 Task: Open Card Card0000000244 in Board Board0000000061 in Workspace WS0000000021 in Trello. Add Member Email0000000084 to Card Card0000000244 in Board Board0000000061 in Workspace WS0000000021 in Trello. Add Red Label titled Label0000000244 to Card Card0000000244 in Board Board0000000061 in Workspace WS0000000021 in Trello. Add Checklist CL0000000244 to Card Card0000000244 in Board Board0000000061 in Workspace WS0000000021 in Trello. Add Dates with Start Date as Jul 01 2023 and Due Date as Jul 31 2023 to Card Card0000000244 in Board Board0000000061 in Workspace WS0000000021 in Trello
Action: Mouse moved to (504, 545)
Screenshot: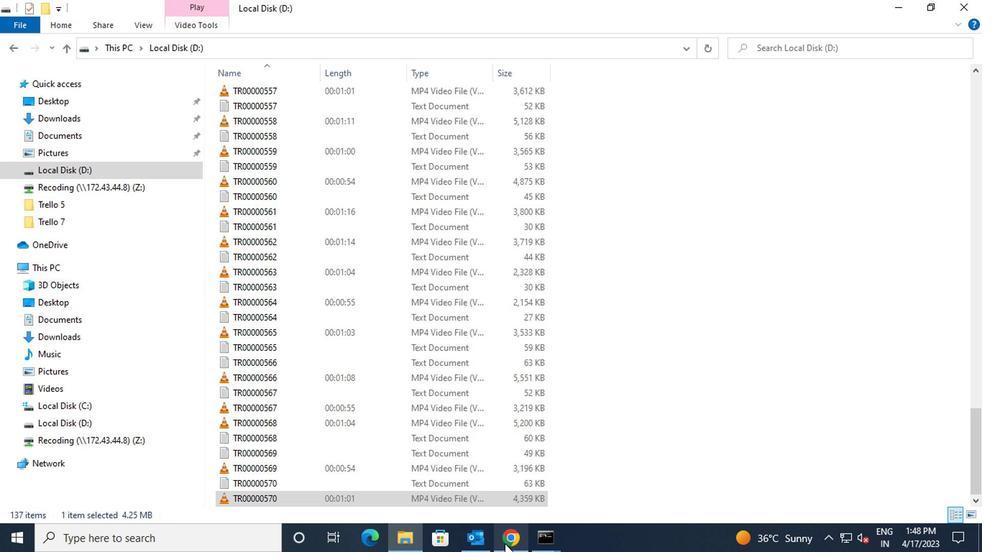 
Action: Mouse pressed left at (504, 545)
Screenshot: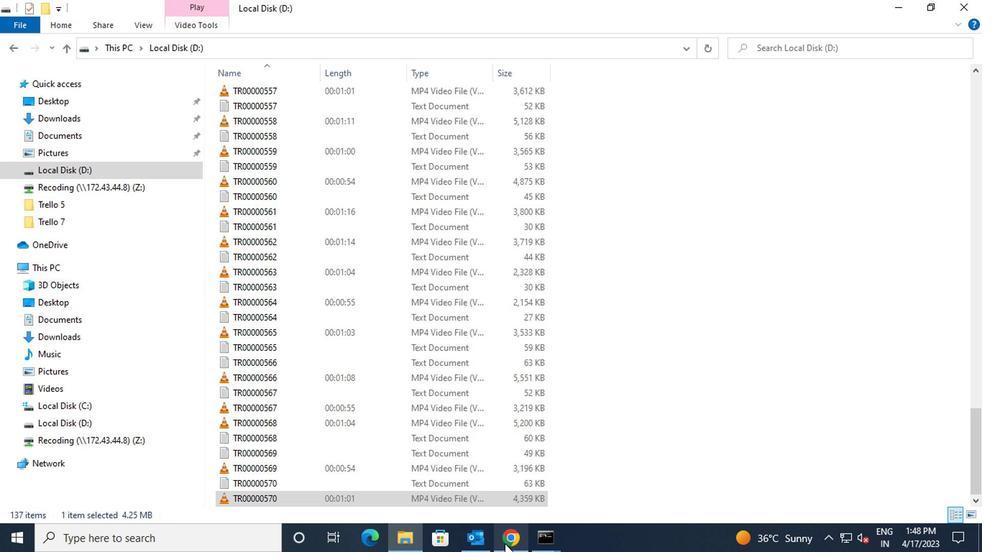 
Action: Mouse moved to (329, 450)
Screenshot: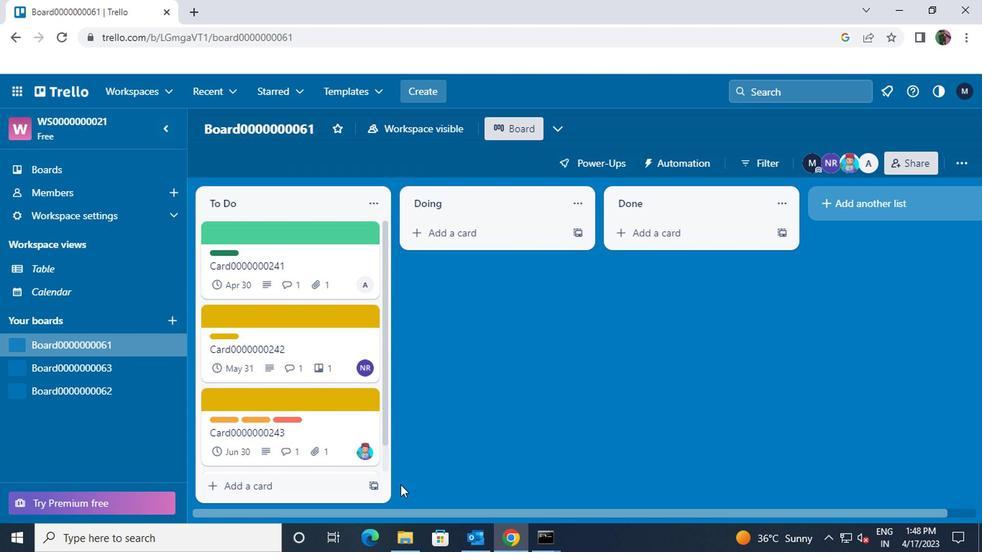
Action: Mouse scrolled (329, 449) with delta (0, -1)
Screenshot: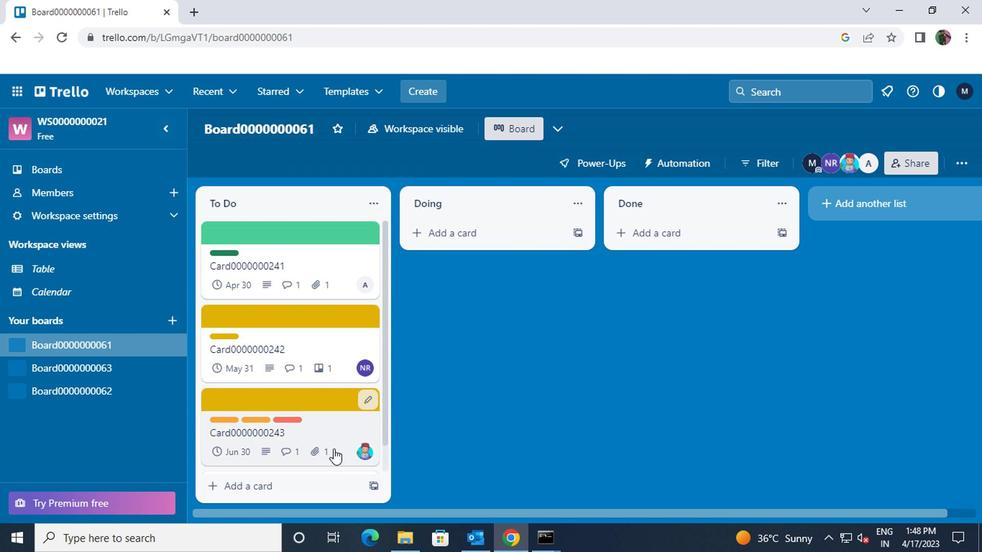 
Action: Mouse scrolled (329, 449) with delta (0, -1)
Screenshot: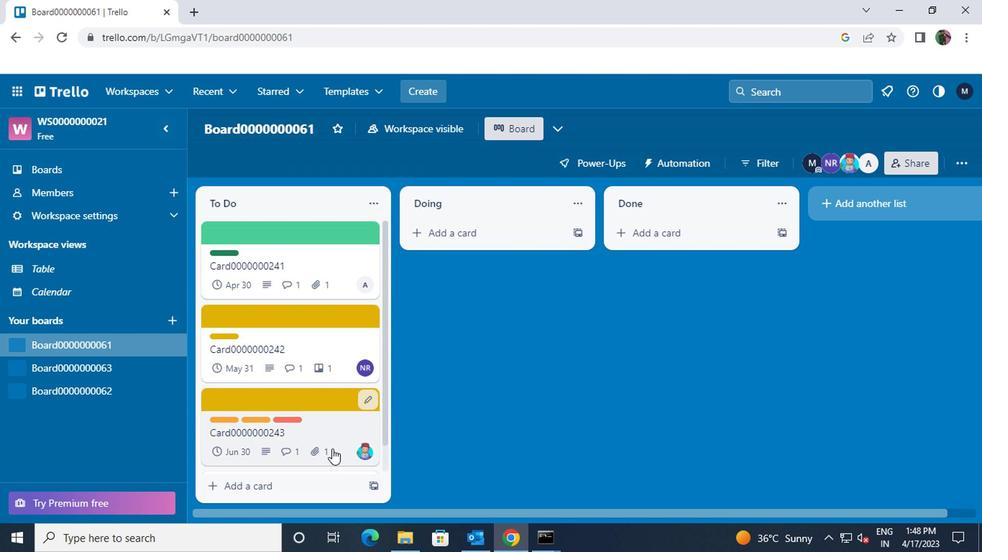 
Action: Mouse scrolled (329, 449) with delta (0, -1)
Screenshot: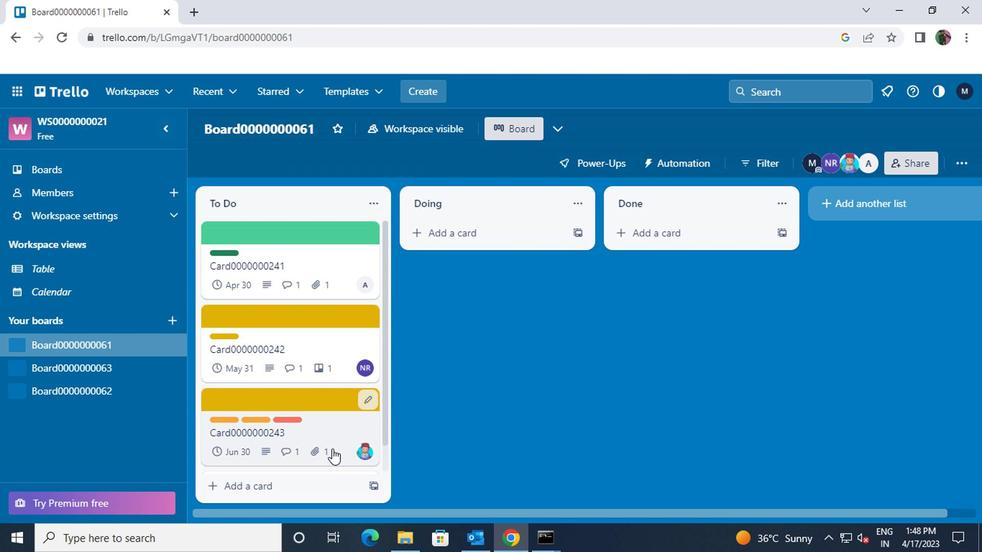 
Action: Mouse moved to (327, 444)
Screenshot: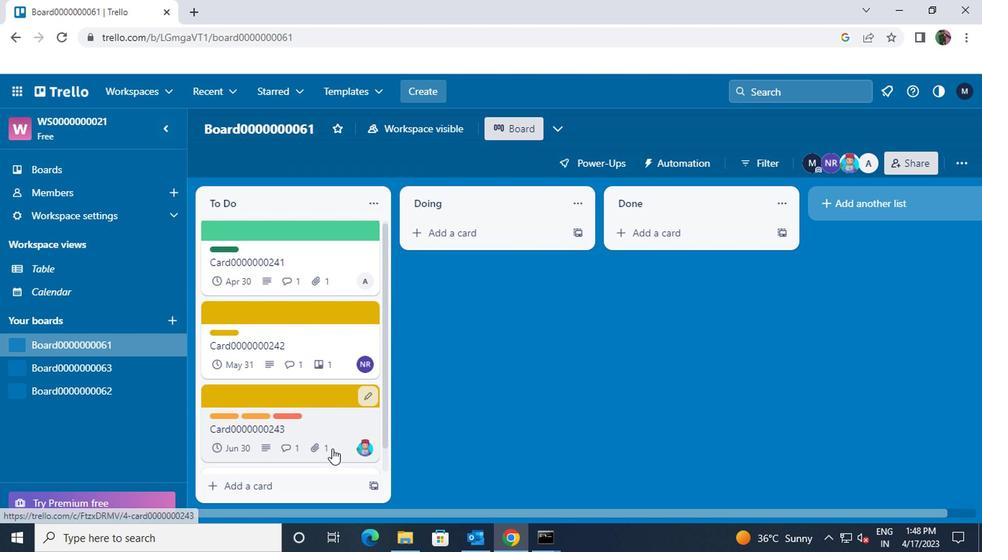 
Action: Mouse pressed left at (327, 444)
Screenshot: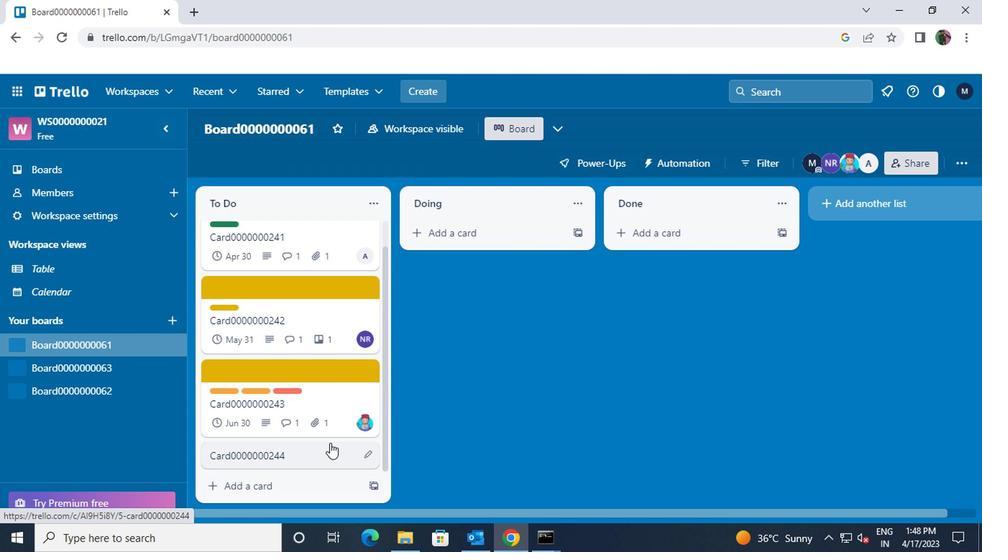 
Action: Mouse moved to (655, 202)
Screenshot: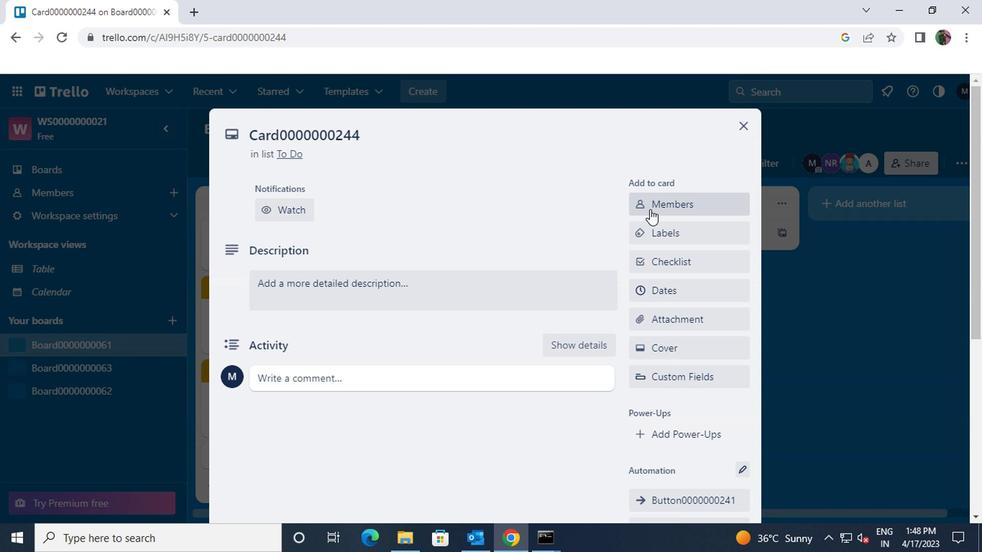 
Action: Mouse pressed left at (655, 202)
Screenshot: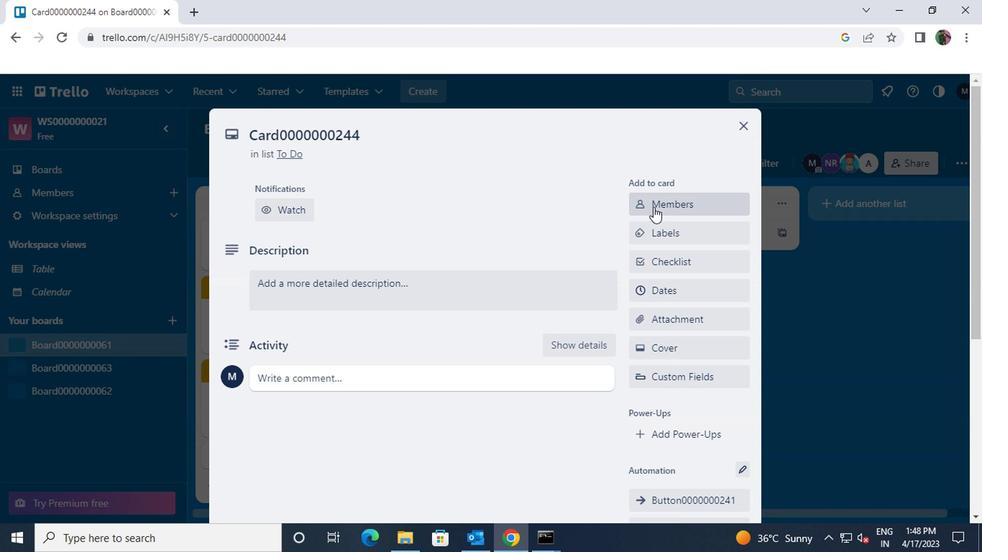 
Action: Key pressed <Key.shift>CARSTREET791<Key.shift>@GMAIL.COM
Screenshot: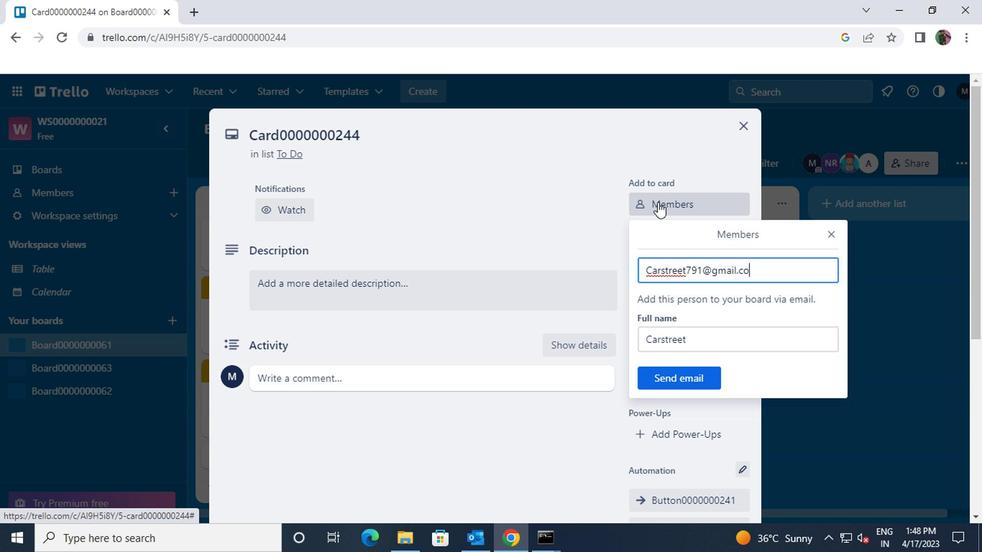
Action: Mouse moved to (680, 375)
Screenshot: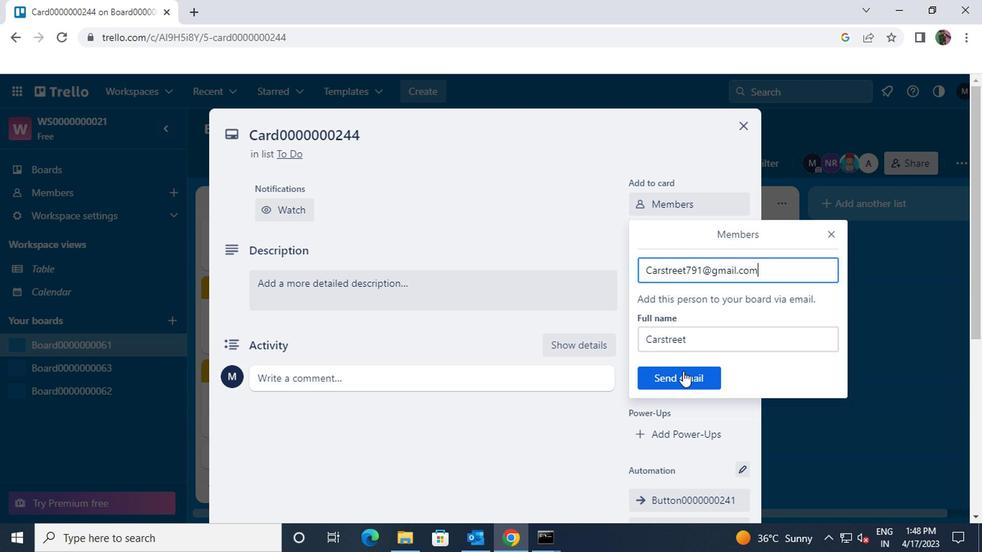 
Action: Mouse pressed left at (680, 375)
Screenshot: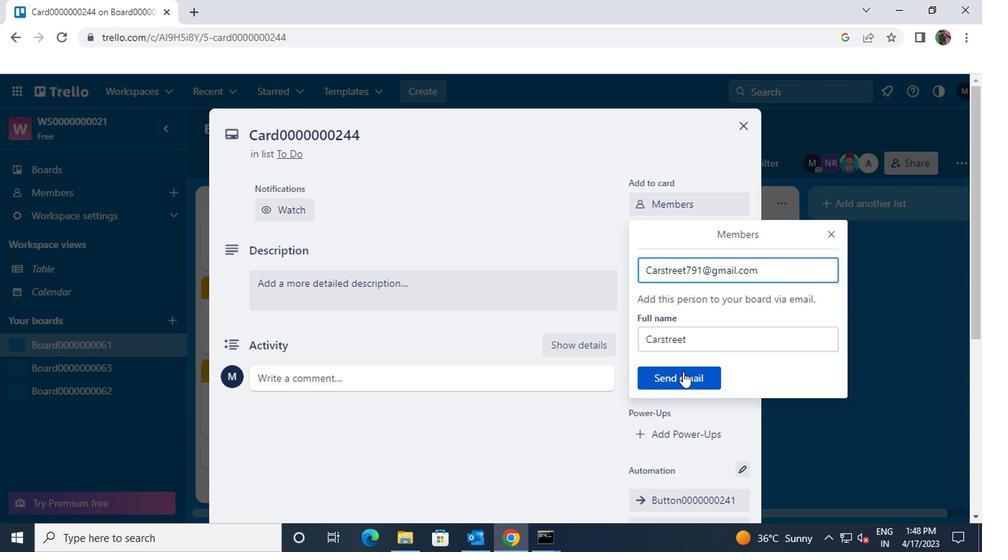 
Action: Mouse moved to (684, 238)
Screenshot: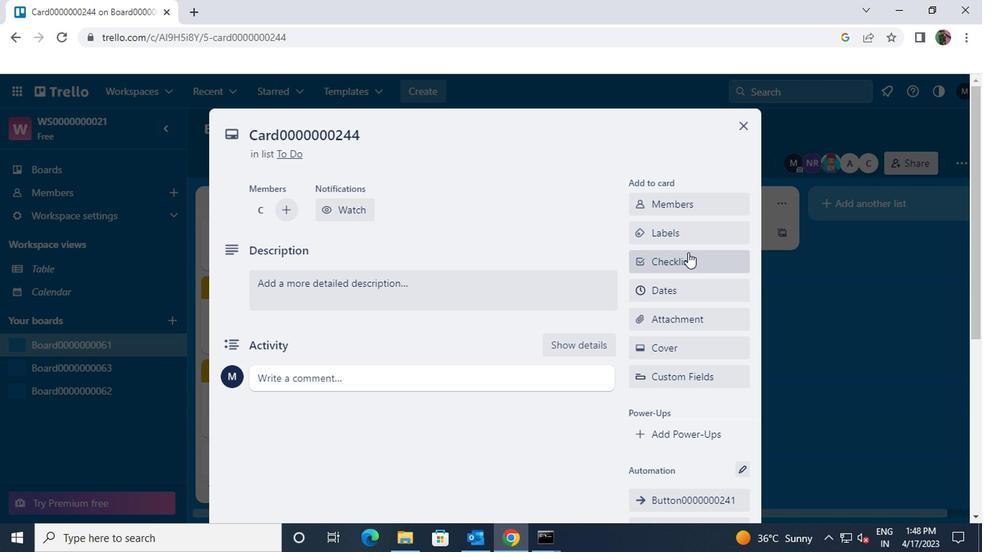 
Action: Mouse pressed left at (684, 238)
Screenshot: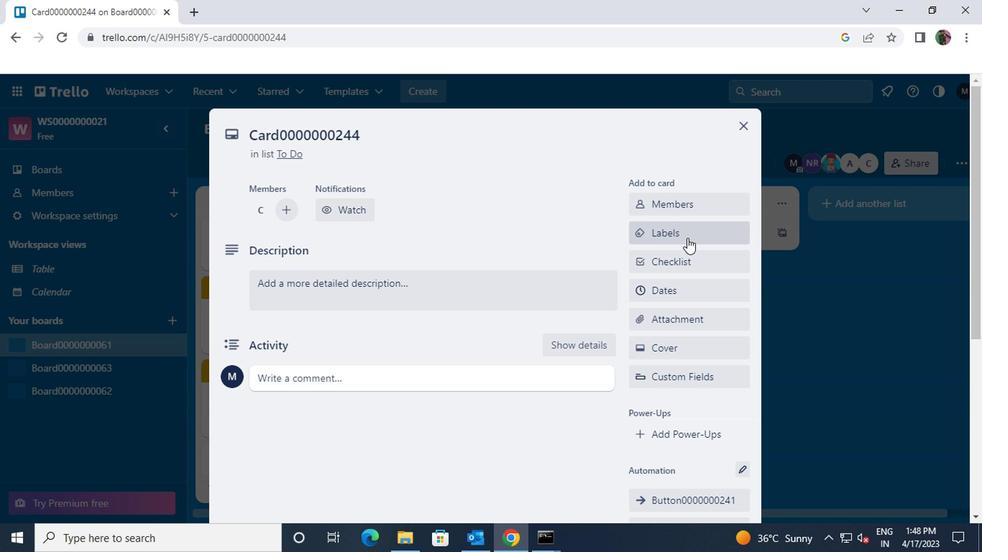 
Action: Mouse moved to (709, 480)
Screenshot: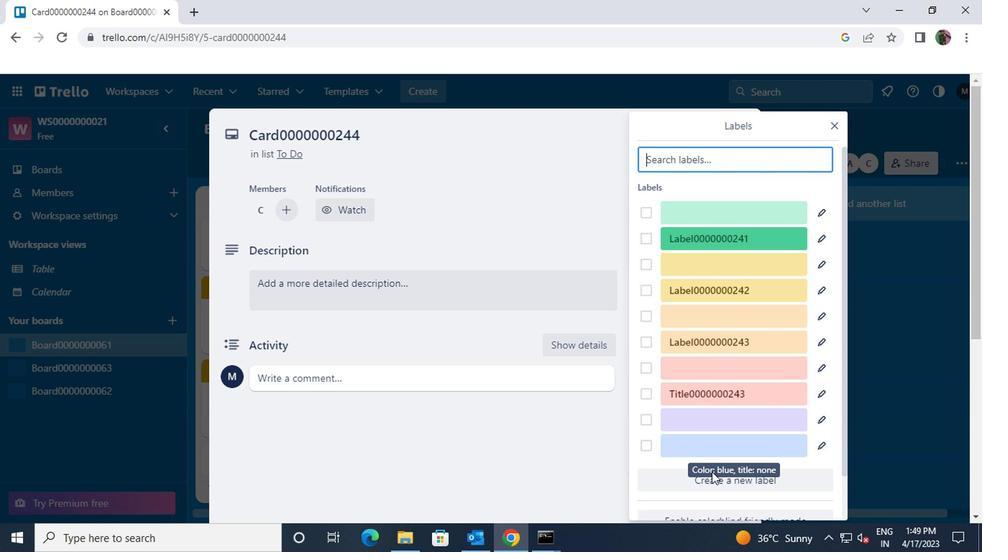 
Action: Mouse pressed left at (709, 480)
Screenshot: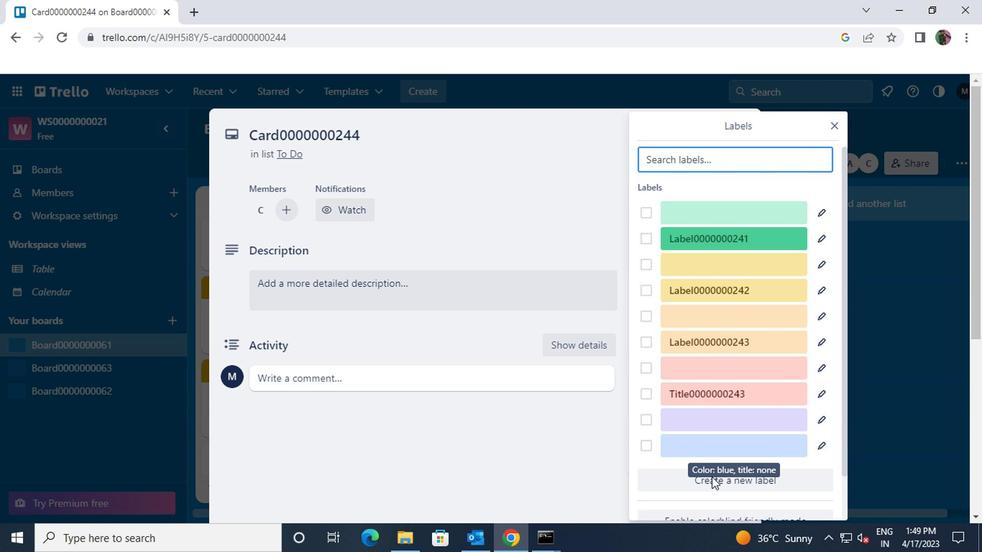 
Action: Mouse moved to (701, 259)
Screenshot: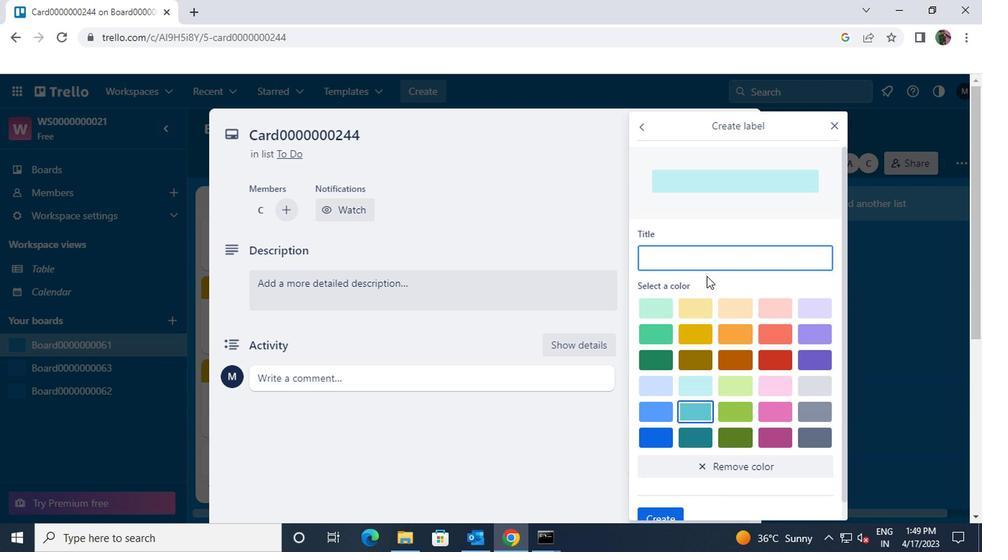 
Action: Mouse pressed left at (701, 259)
Screenshot: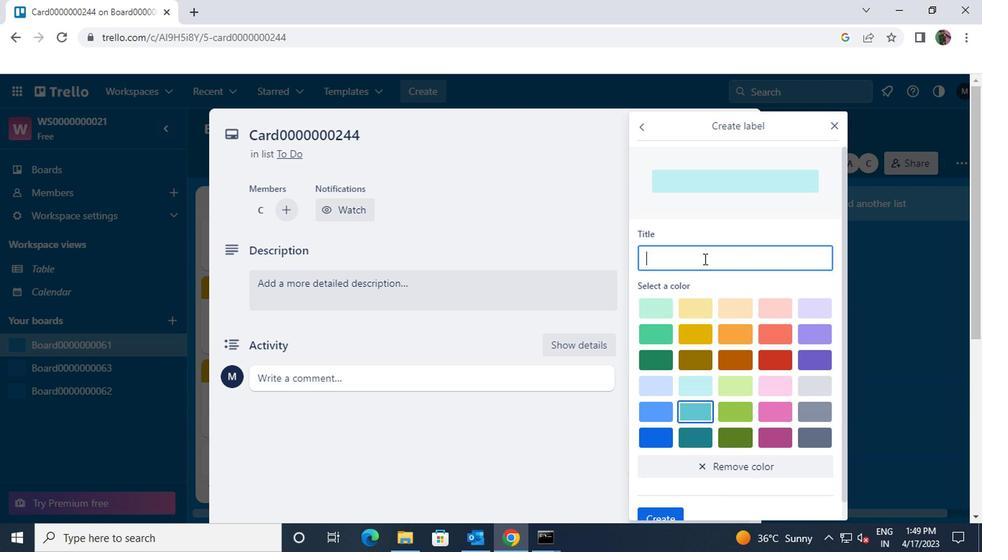
Action: Key pressed <Key.shift>LABEL0000000244
Screenshot: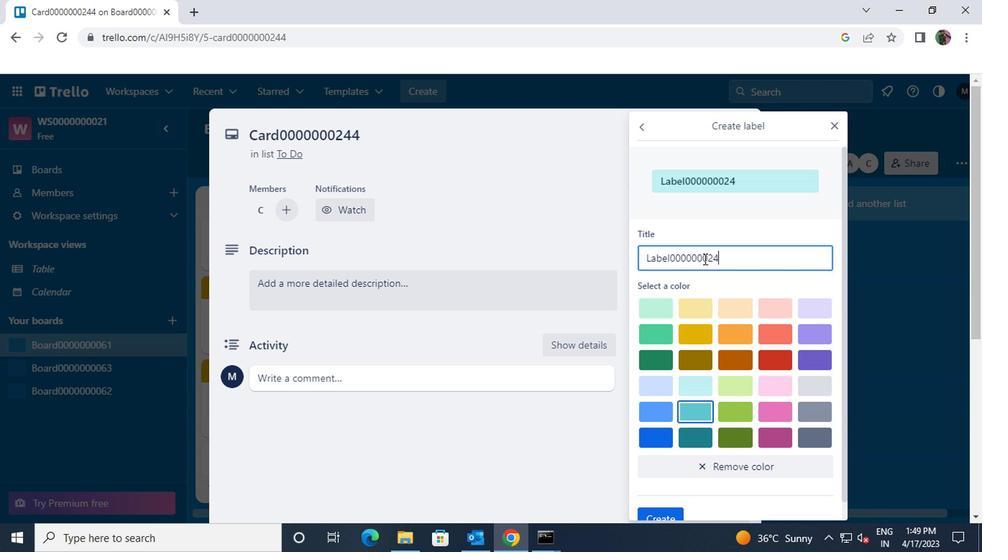 
Action: Mouse moved to (771, 352)
Screenshot: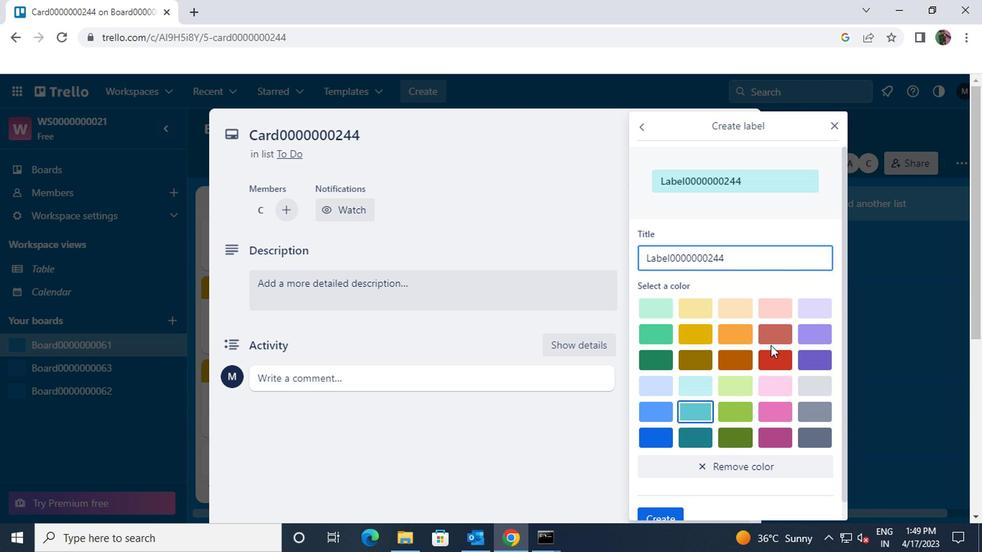 
Action: Mouse pressed left at (771, 352)
Screenshot: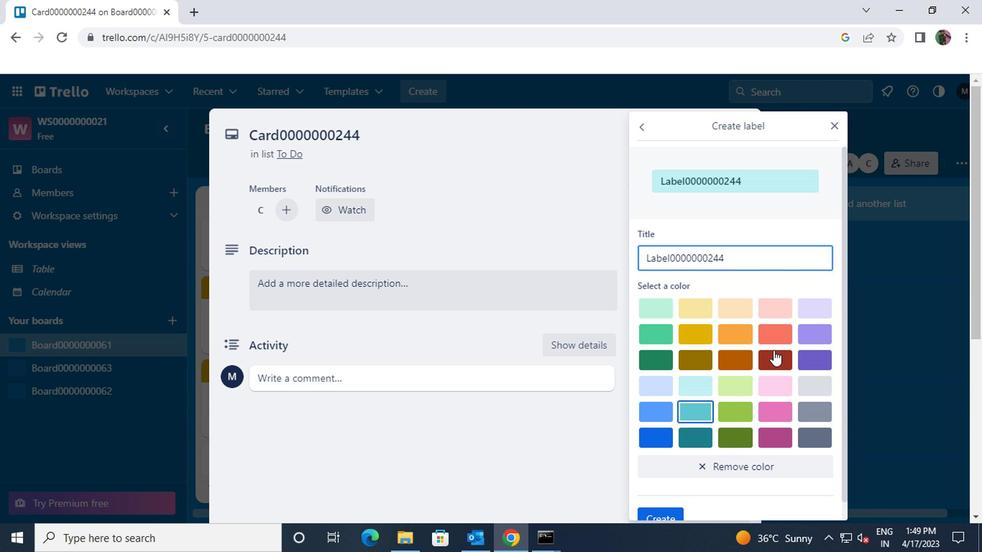 
Action: Mouse moved to (716, 378)
Screenshot: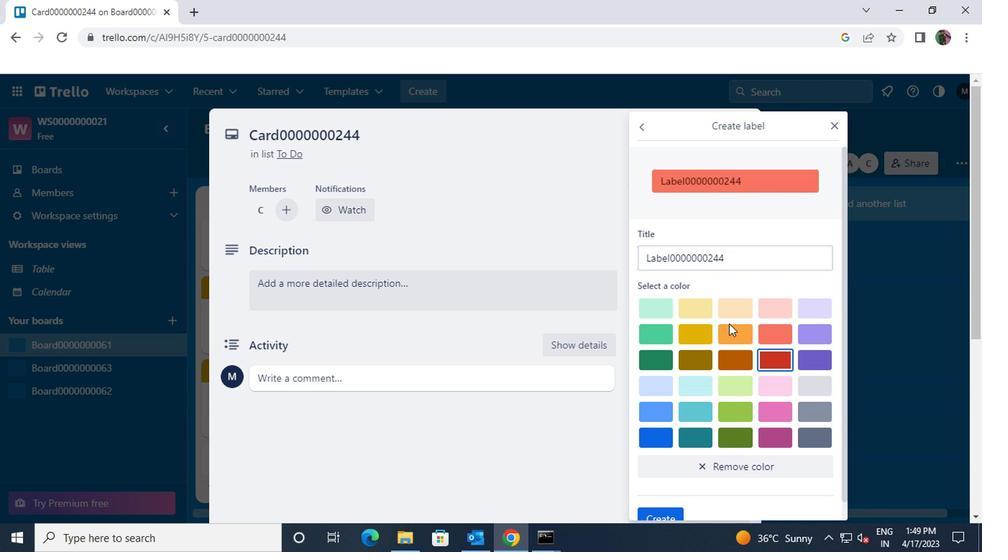 
Action: Mouse scrolled (716, 378) with delta (0, 0)
Screenshot: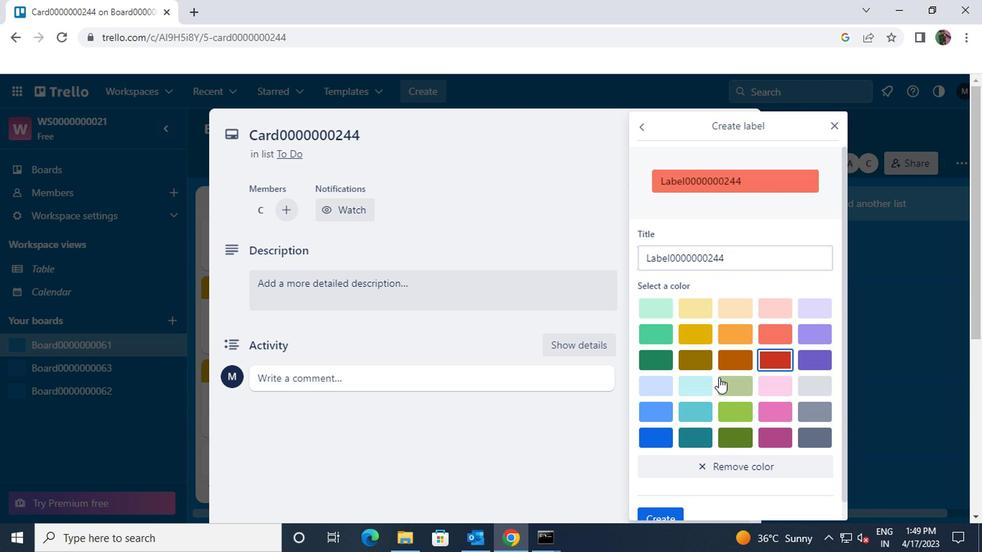 
Action: Mouse scrolled (716, 378) with delta (0, 0)
Screenshot: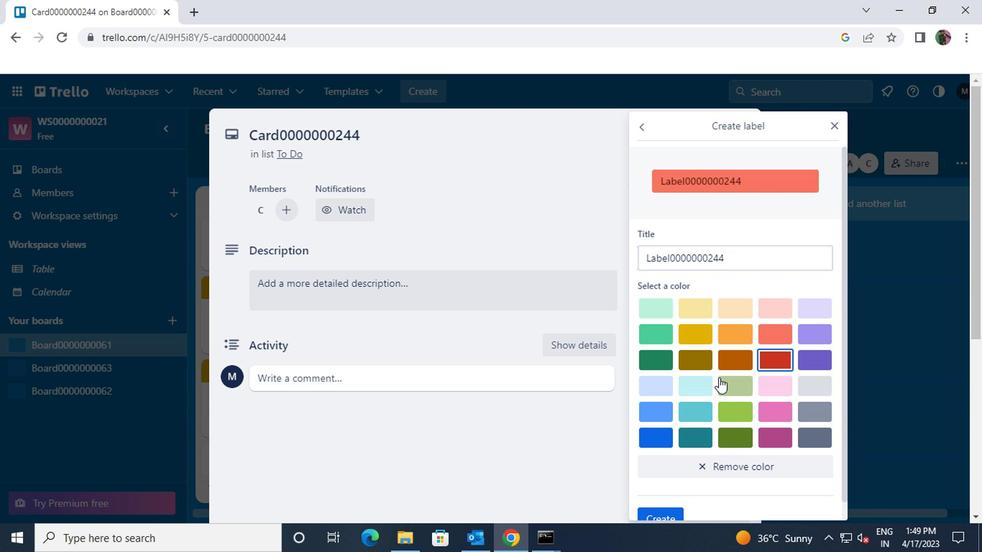 
Action: Mouse moved to (667, 500)
Screenshot: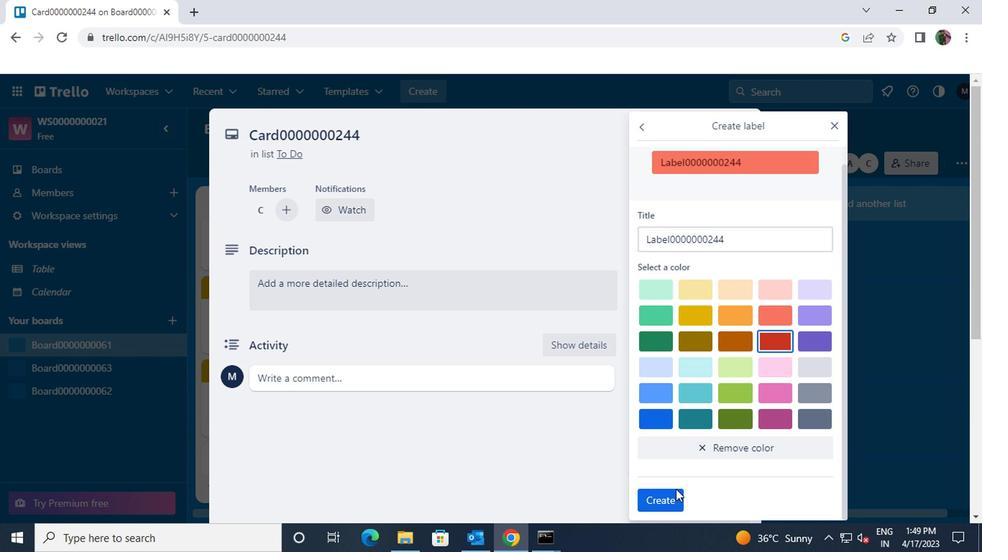 
Action: Mouse pressed left at (667, 500)
Screenshot: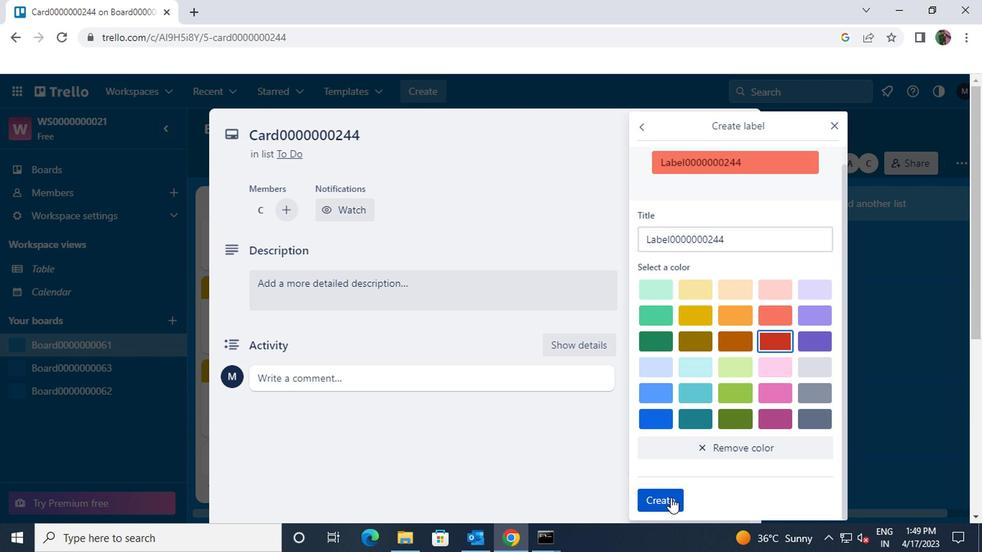 
Action: Mouse pressed left at (667, 500)
Screenshot: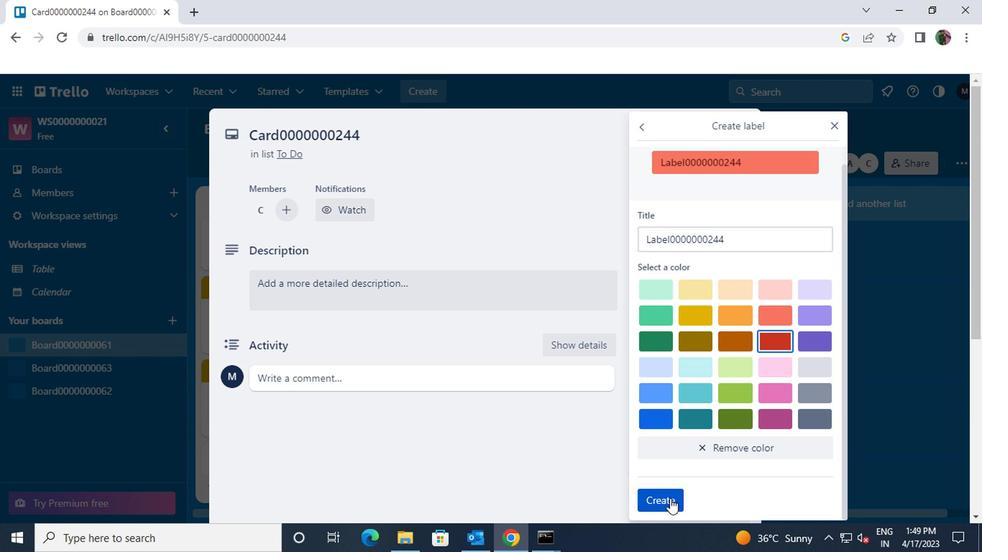
Action: Mouse moved to (834, 129)
Screenshot: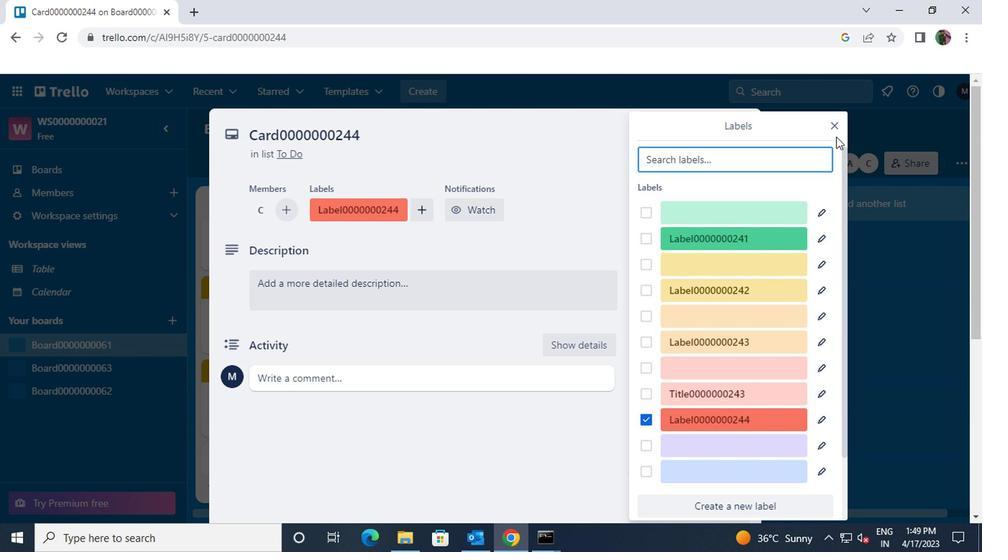
Action: Mouse pressed left at (834, 129)
Screenshot: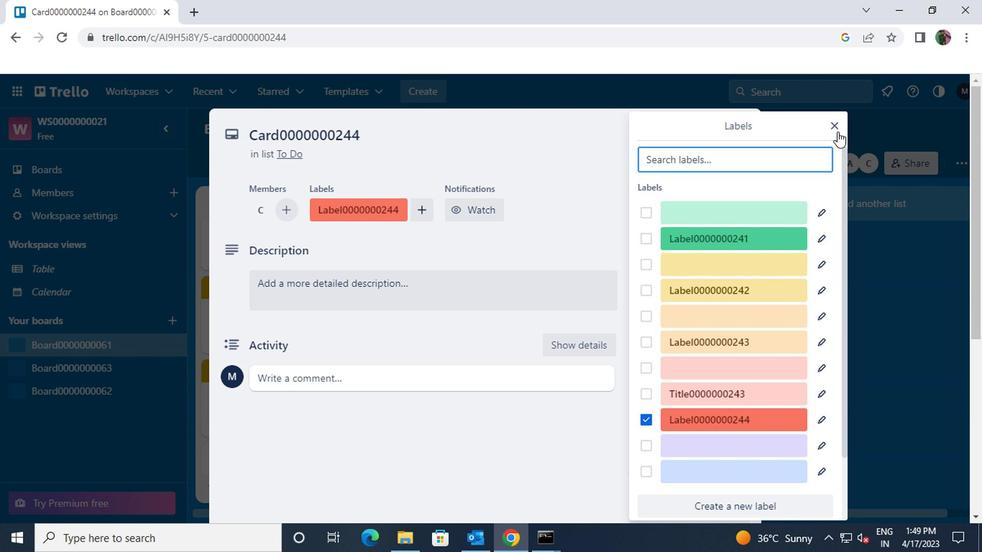 
Action: Mouse moved to (702, 259)
Screenshot: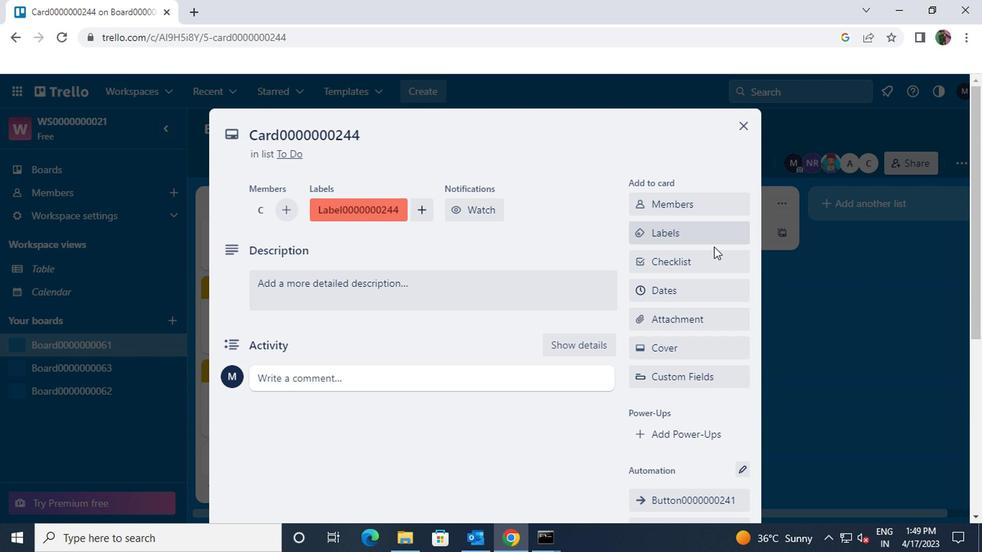 
Action: Mouse pressed left at (702, 259)
Screenshot: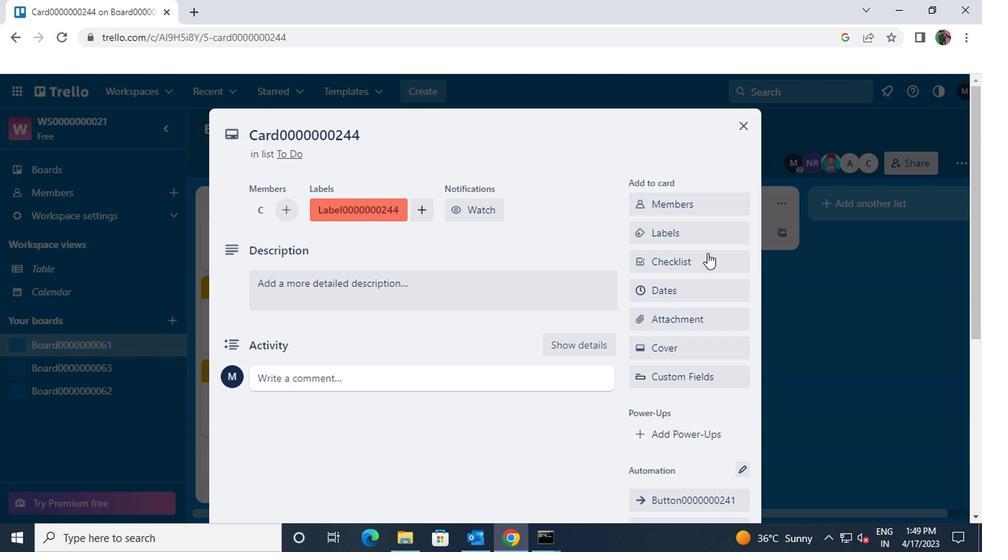 
Action: Key pressed <Key.shift>CL0000000244
Screenshot: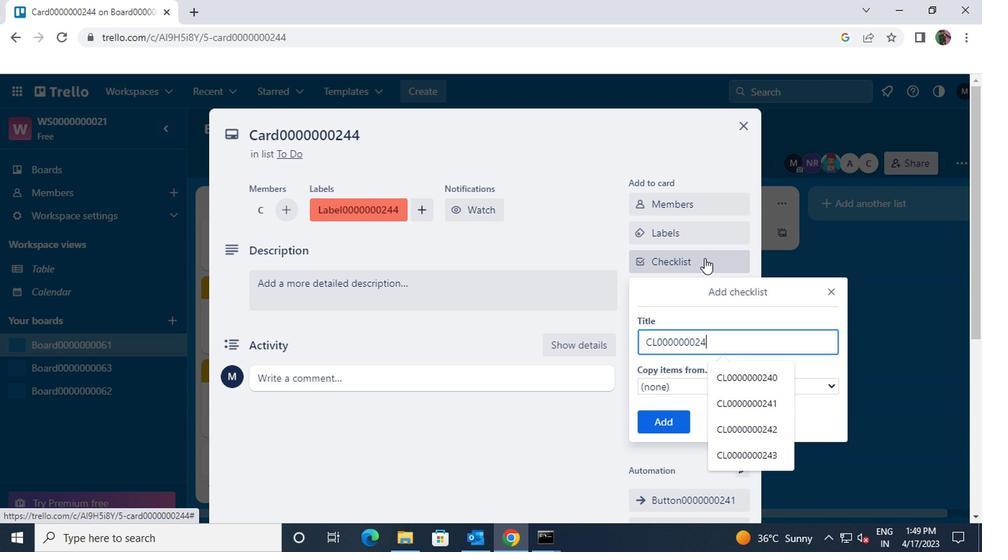 
Action: Mouse moved to (676, 422)
Screenshot: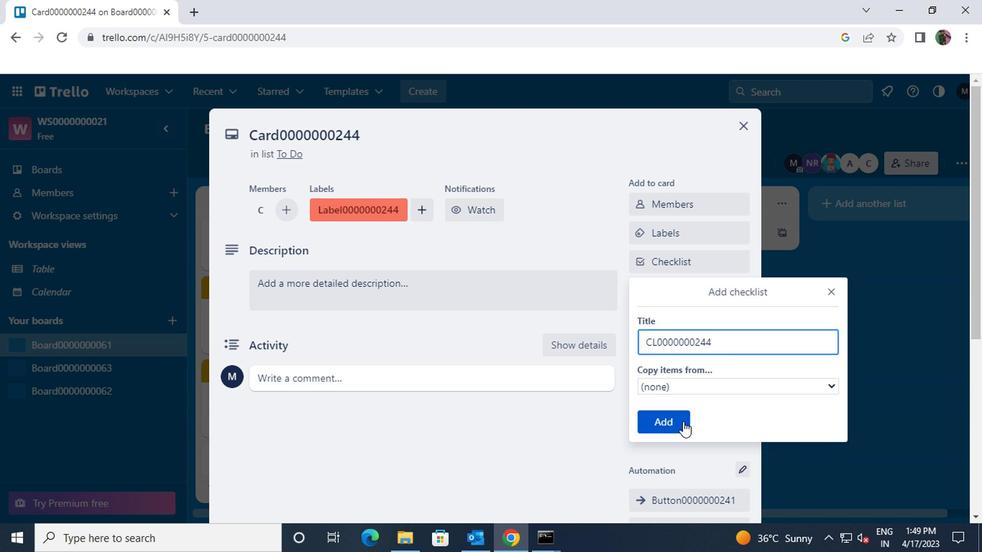 
Action: Mouse pressed left at (676, 422)
Screenshot: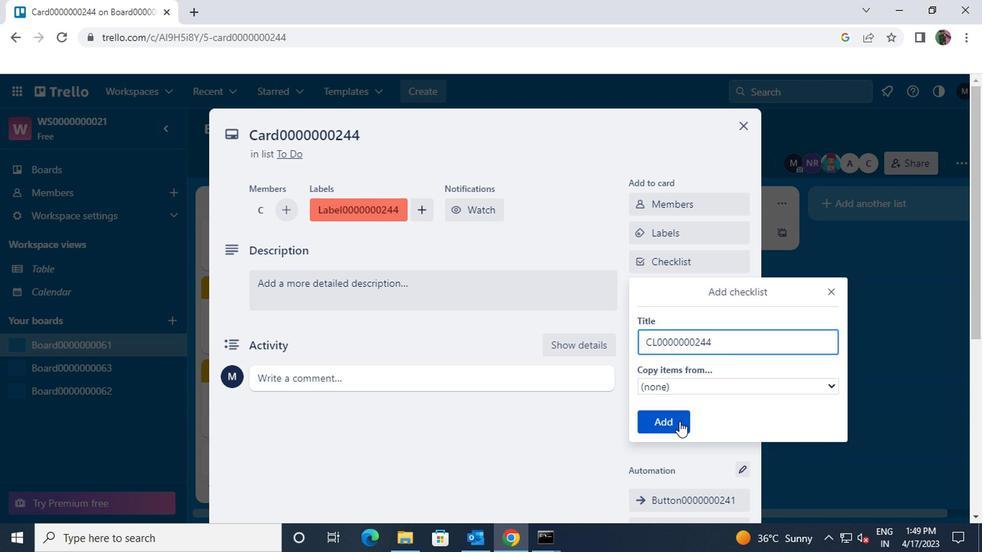 
Action: Mouse moved to (676, 295)
Screenshot: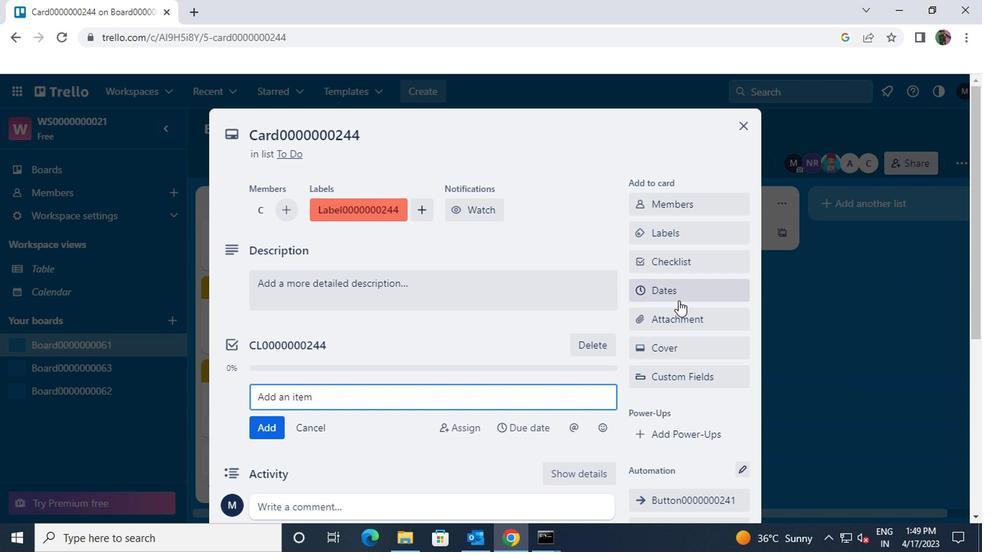 
Action: Mouse pressed left at (676, 295)
Screenshot: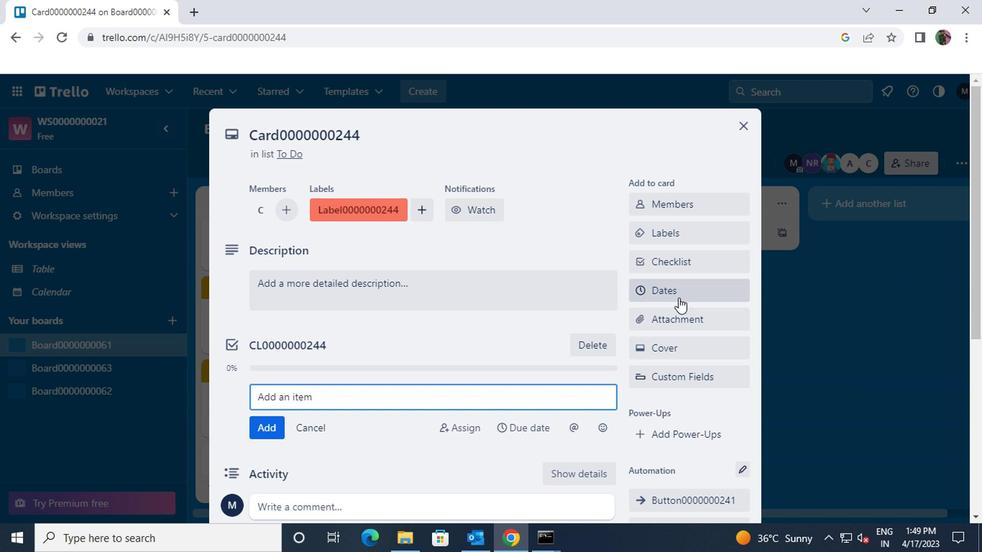 
Action: Mouse moved to (818, 164)
Screenshot: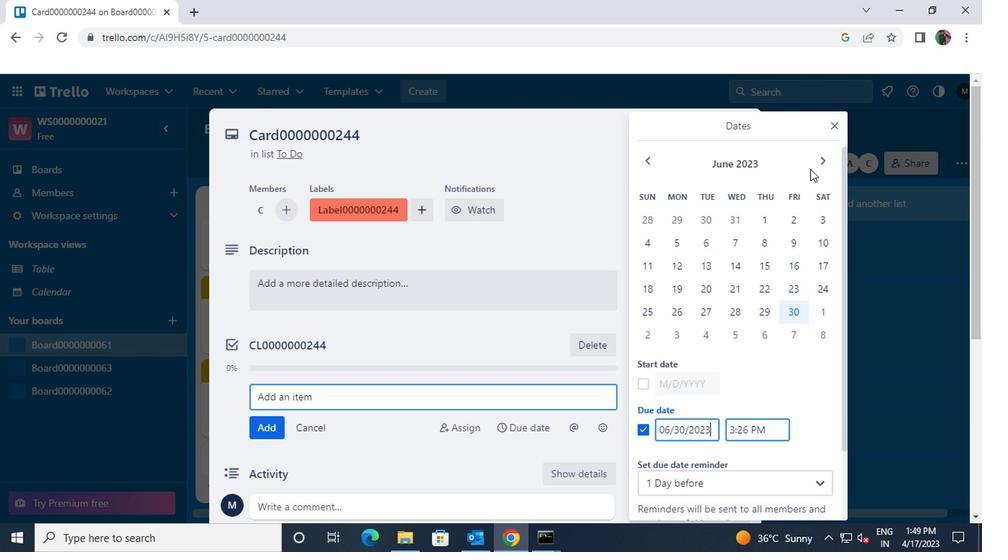 
Action: Mouse pressed left at (818, 164)
Screenshot: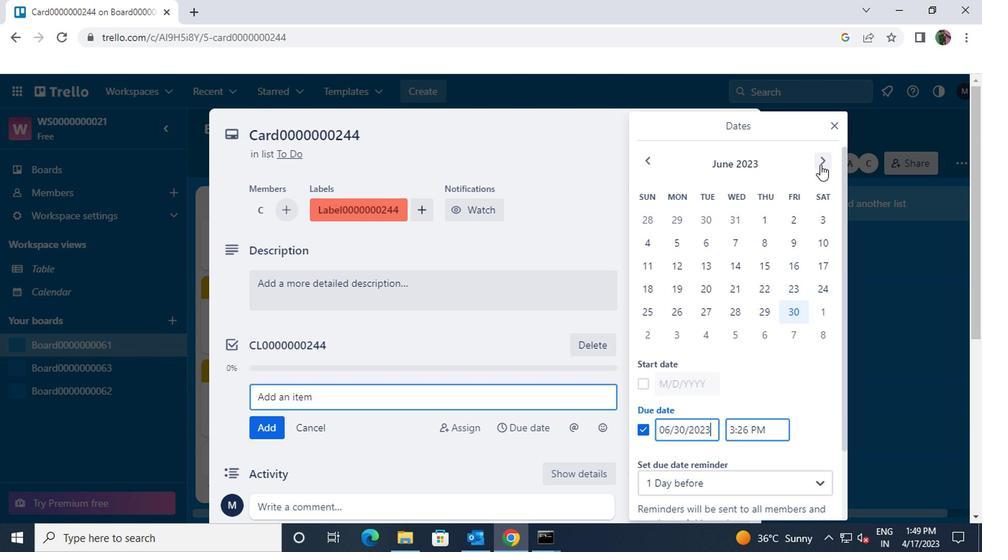 
Action: Mouse moved to (812, 216)
Screenshot: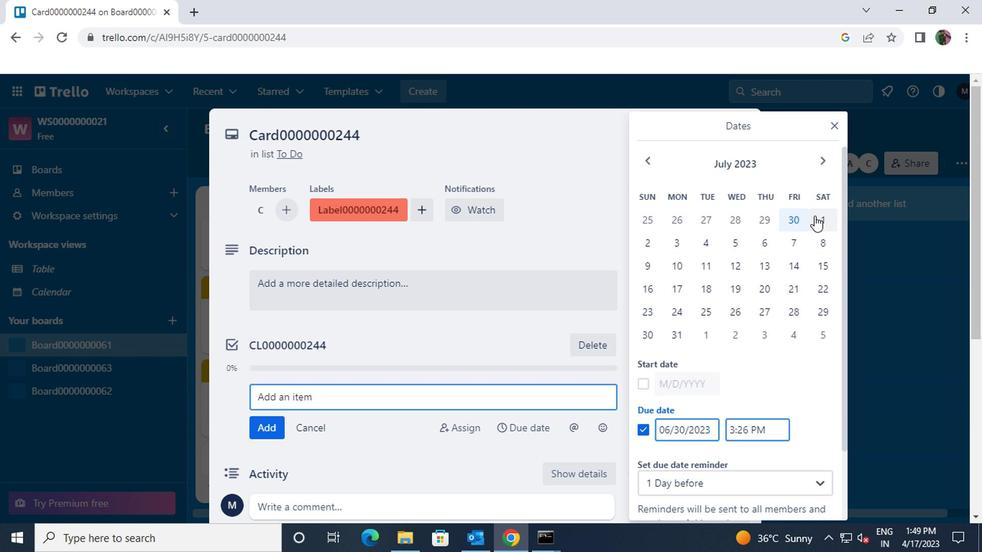 
Action: Mouse pressed left at (812, 216)
Screenshot: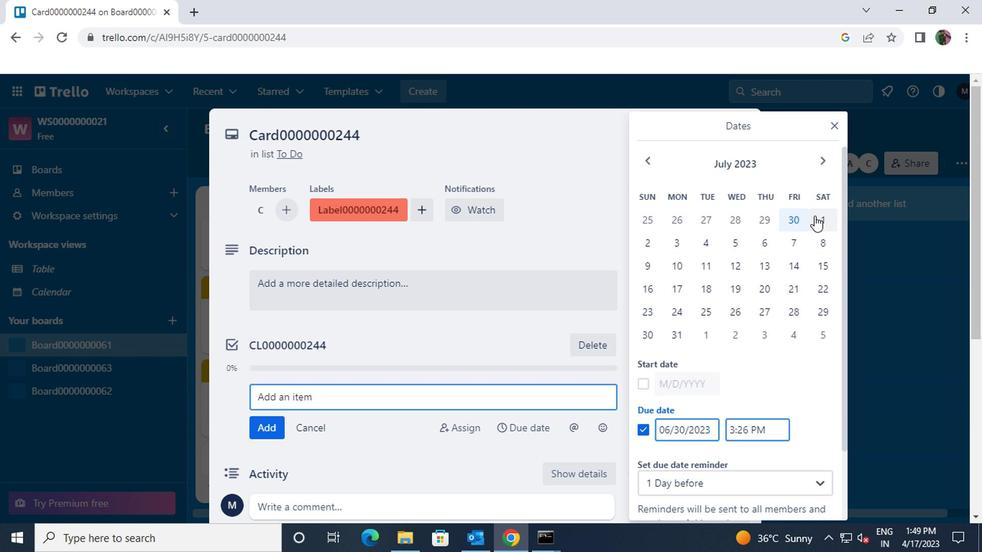 
Action: Mouse moved to (672, 334)
Screenshot: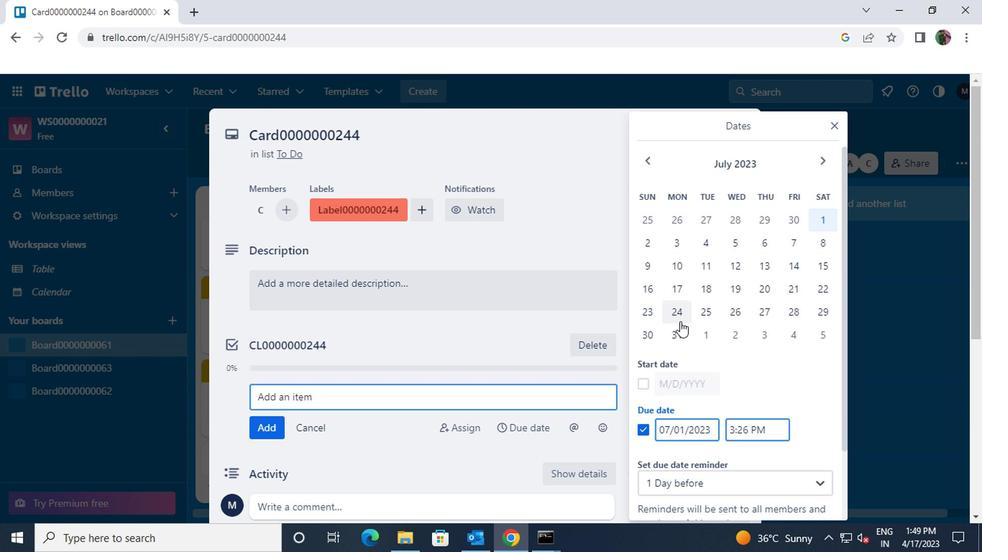 
Action: Mouse pressed left at (672, 334)
Screenshot: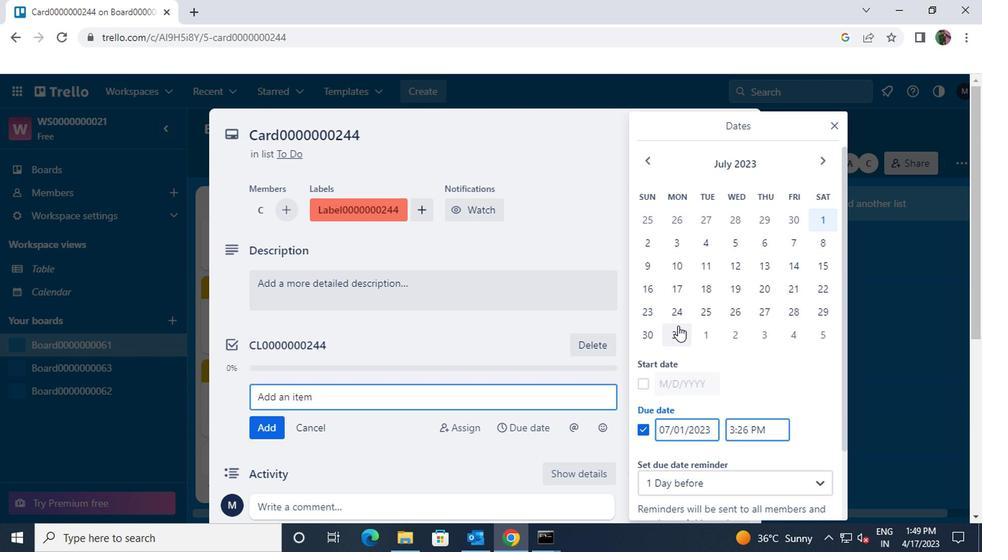 
Action: Mouse scrolled (672, 334) with delta (0, 0)
Screenshot: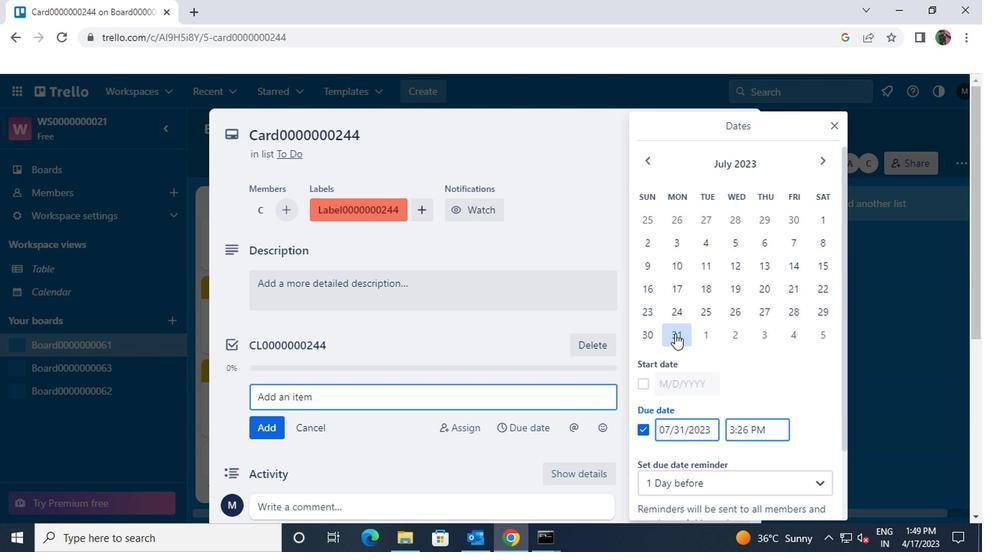 
Action: Mouse scrolled (672, 334) with delta (0, 0)
Screenshot: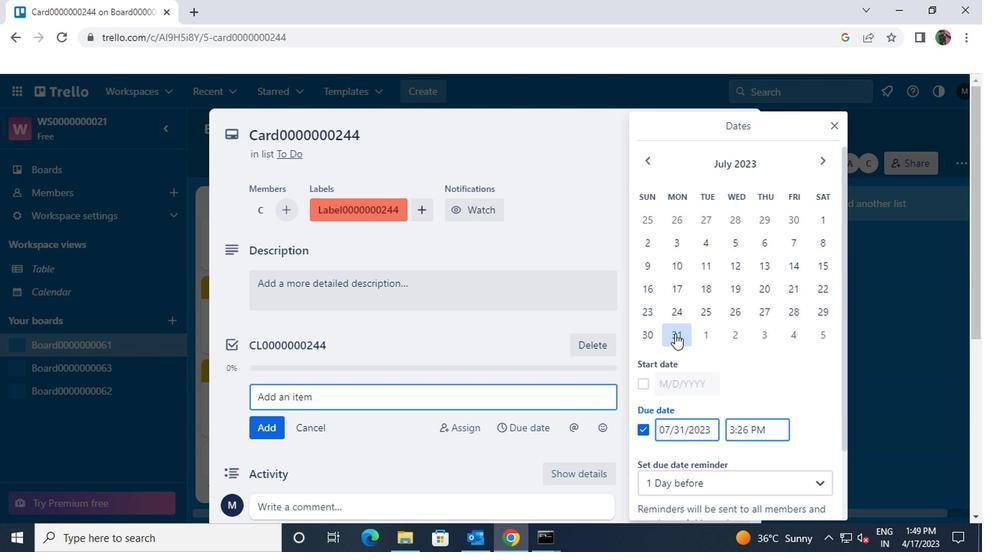 
Action: Mouse scrolled (672, 334) with delta (0, 0)
Screenshot: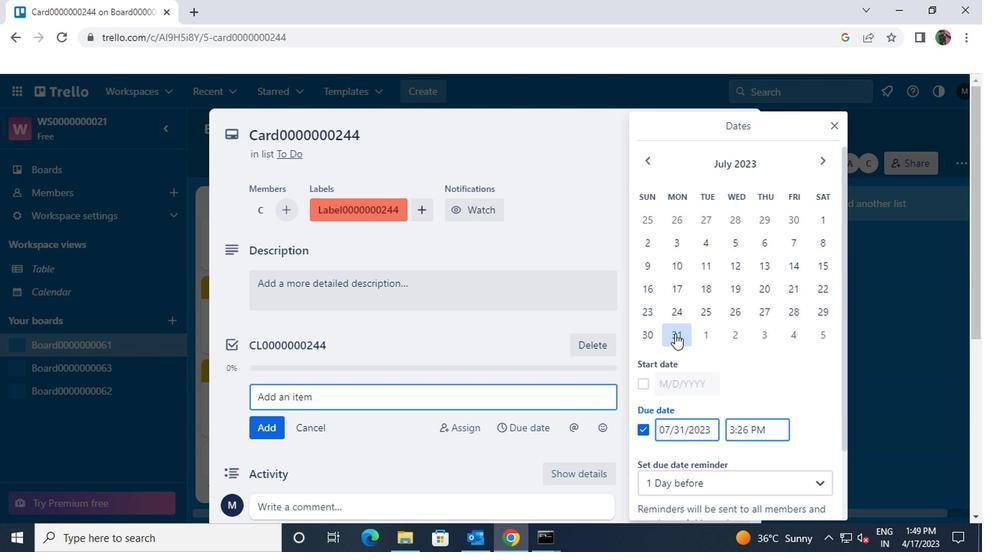
Action: Mouse moved to (690, 462)
Screenshot: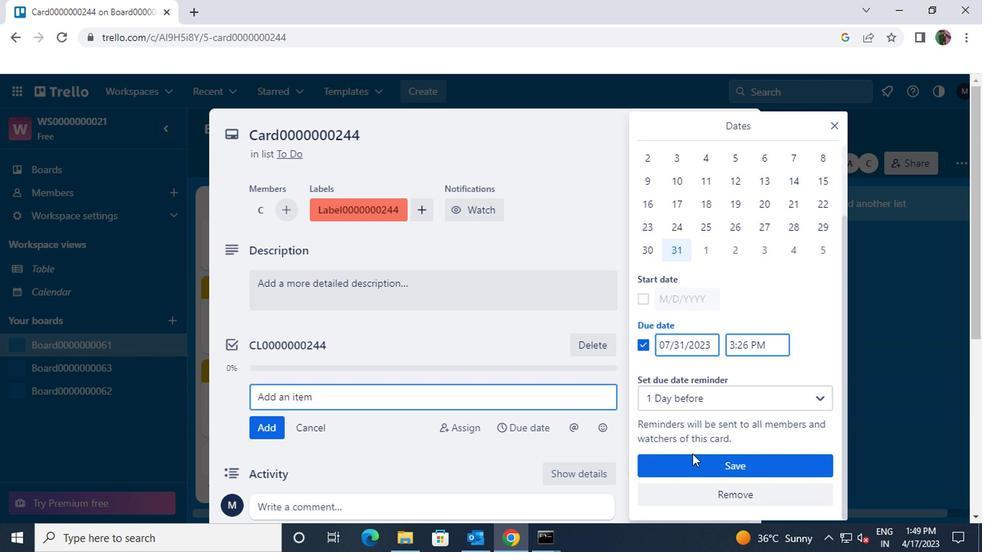 
Action: Mouse pressed left at (690, 462)
Screenshot: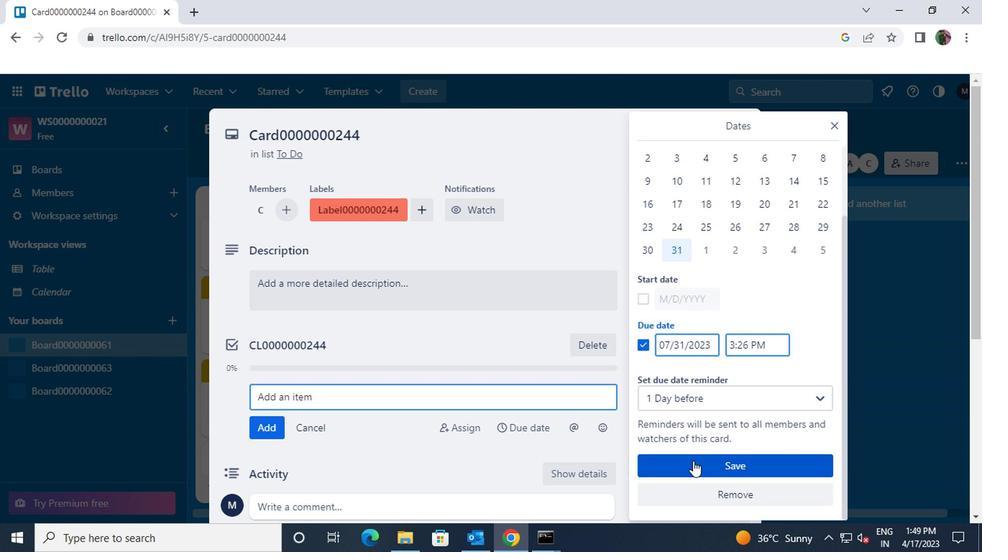 
